 Task: Log work in the project UniTech for the issue 'Implement a new cloud-based project management system for a company with advanced task tracking and collaboration features' spent time as '3w 3d 13h 23m' and remaining time as '1w 2d 5h 50m' and clone the issue. Now add the issue to the epic 'Desktop and Mobile Device Security'.
Action: Mouse moved to (628, 343)
Screenshot: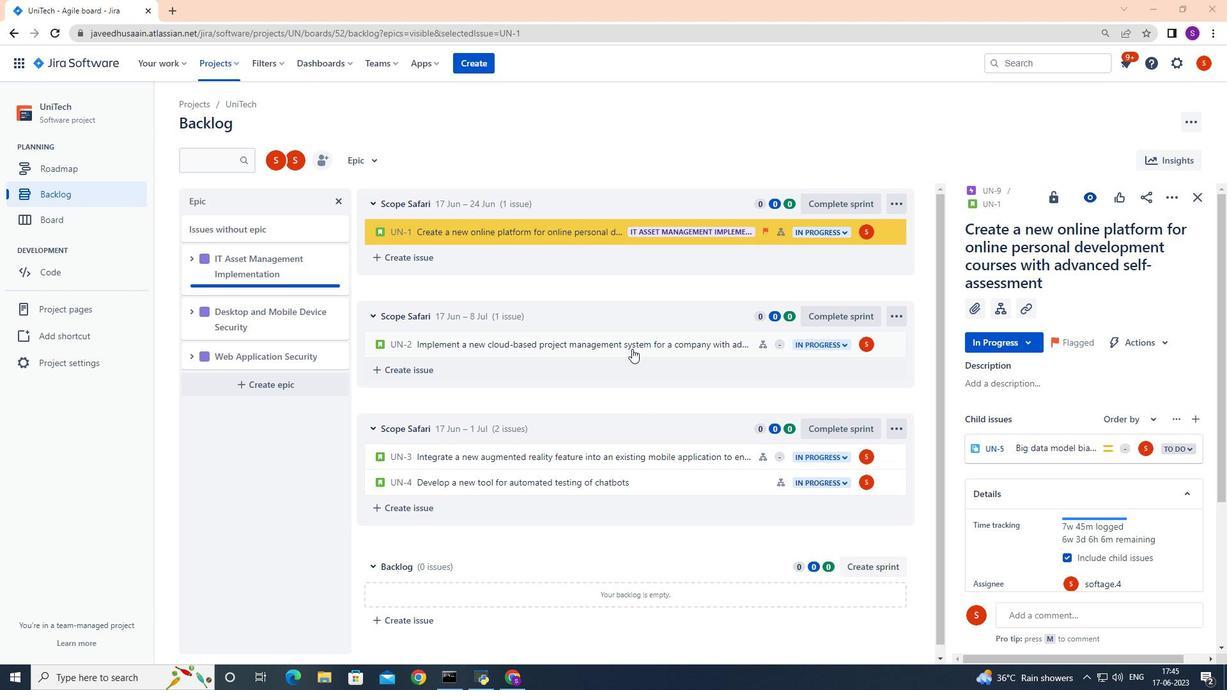
Action: Mouse pressed left at (628, 343)
Screenshot: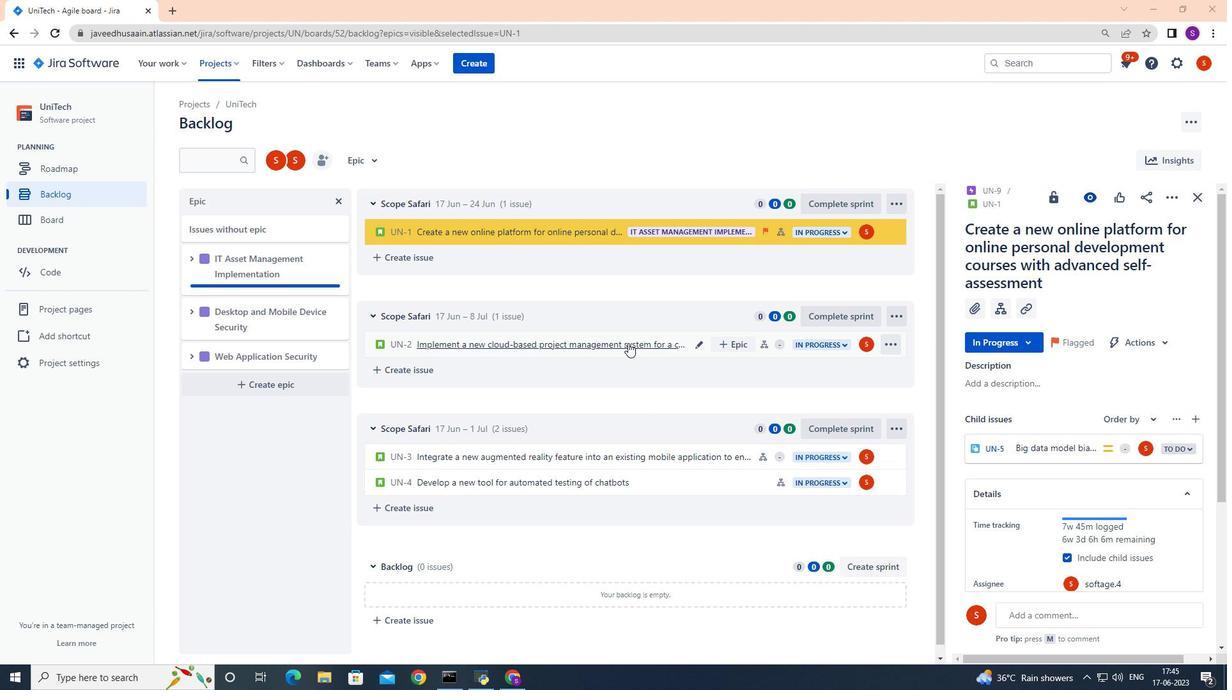 
Action: Mouse moved to (1177, 197)
Screenshot: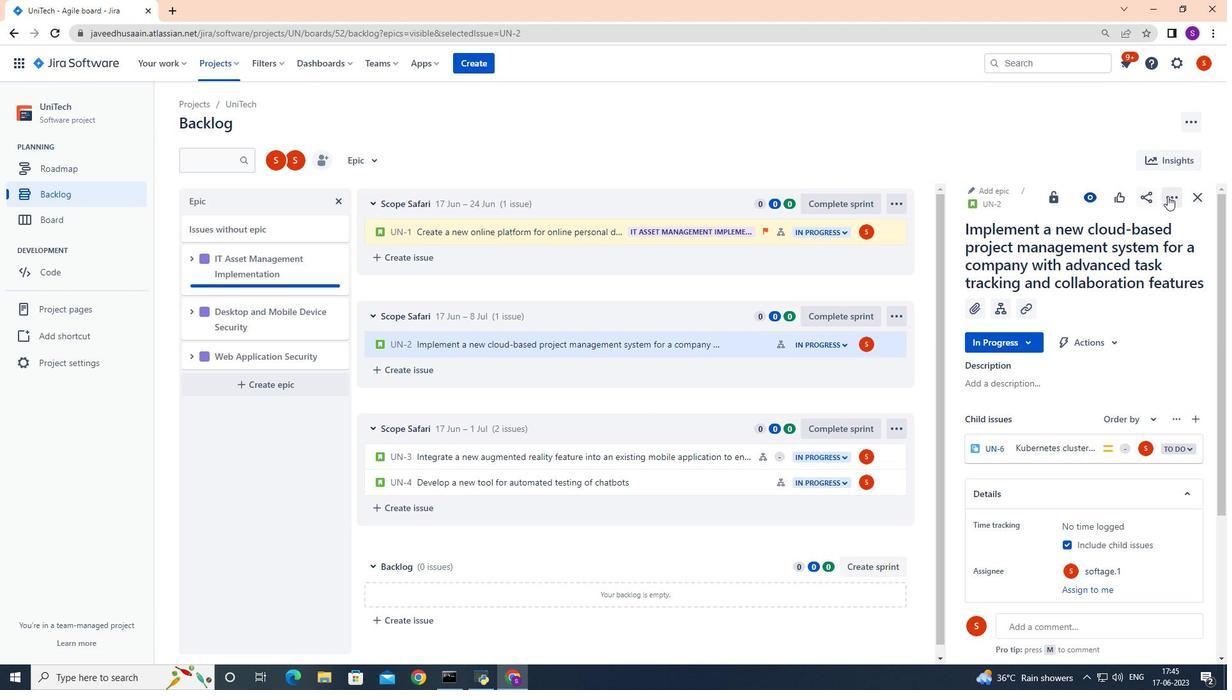 
Action: Mouse pressed left at (1177, 197)
Screenshot: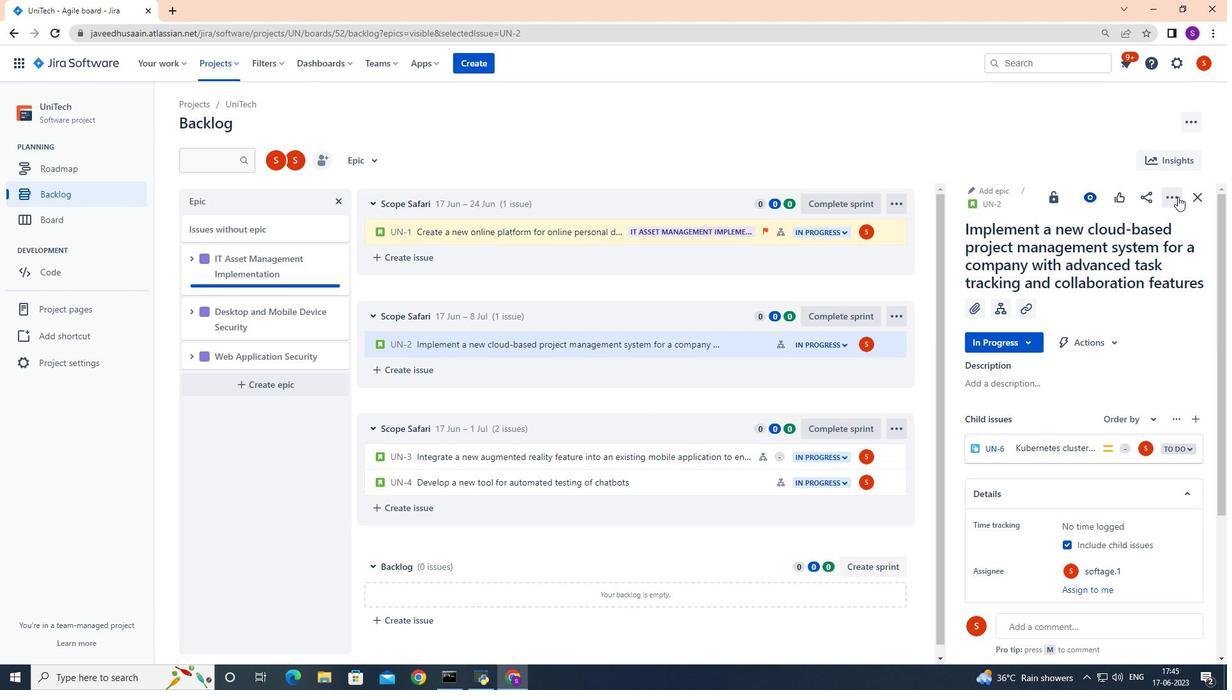 
Action: Mouse moved to (1105, 232)
Screenshot: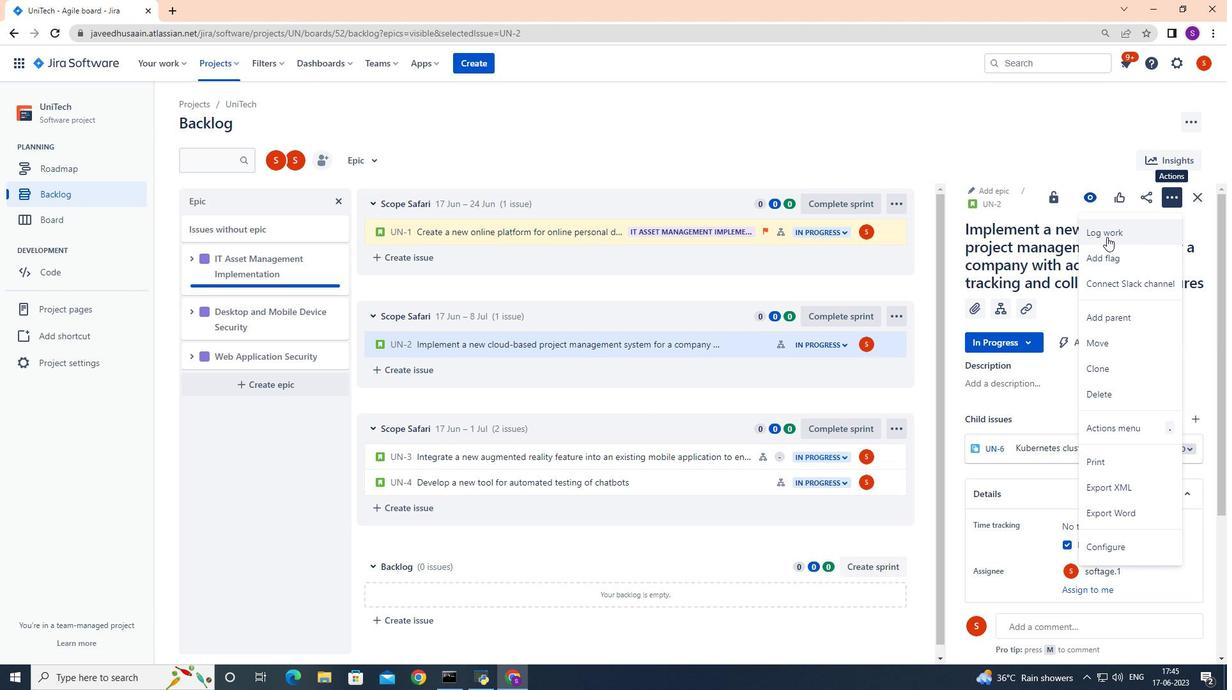 
Action: Mouse pressed left at (1105, 232)
Screenshot: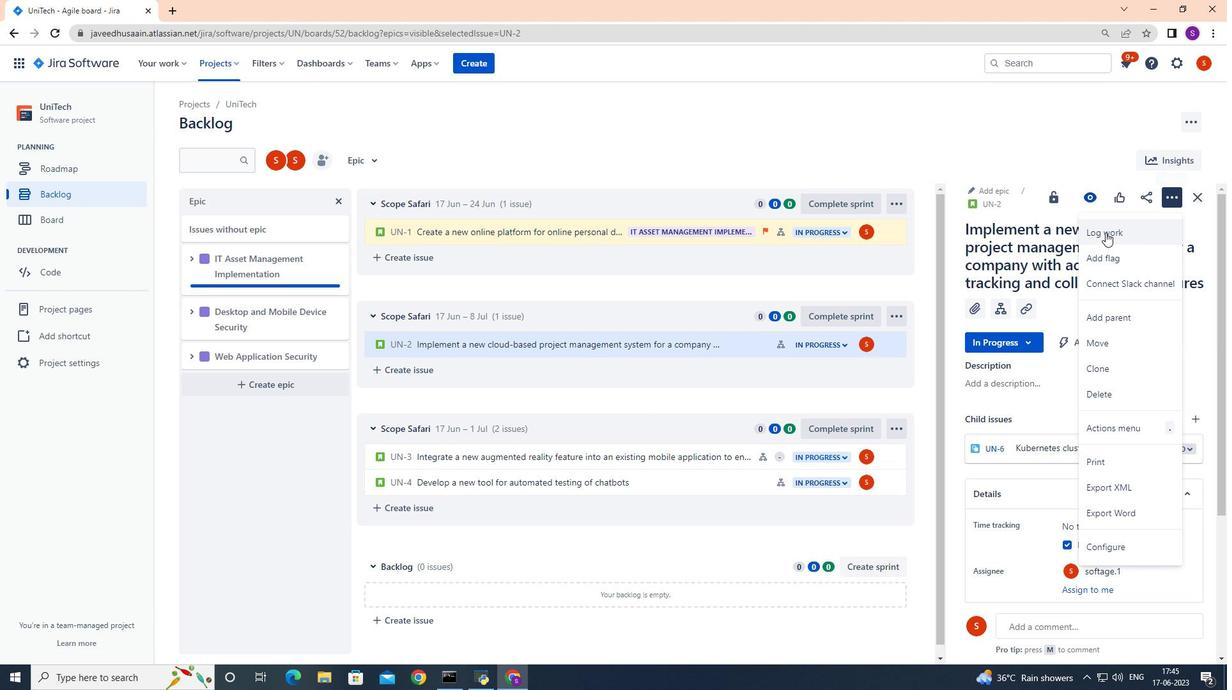 
Action: Mouse moved to (563, 192)
Screenshot: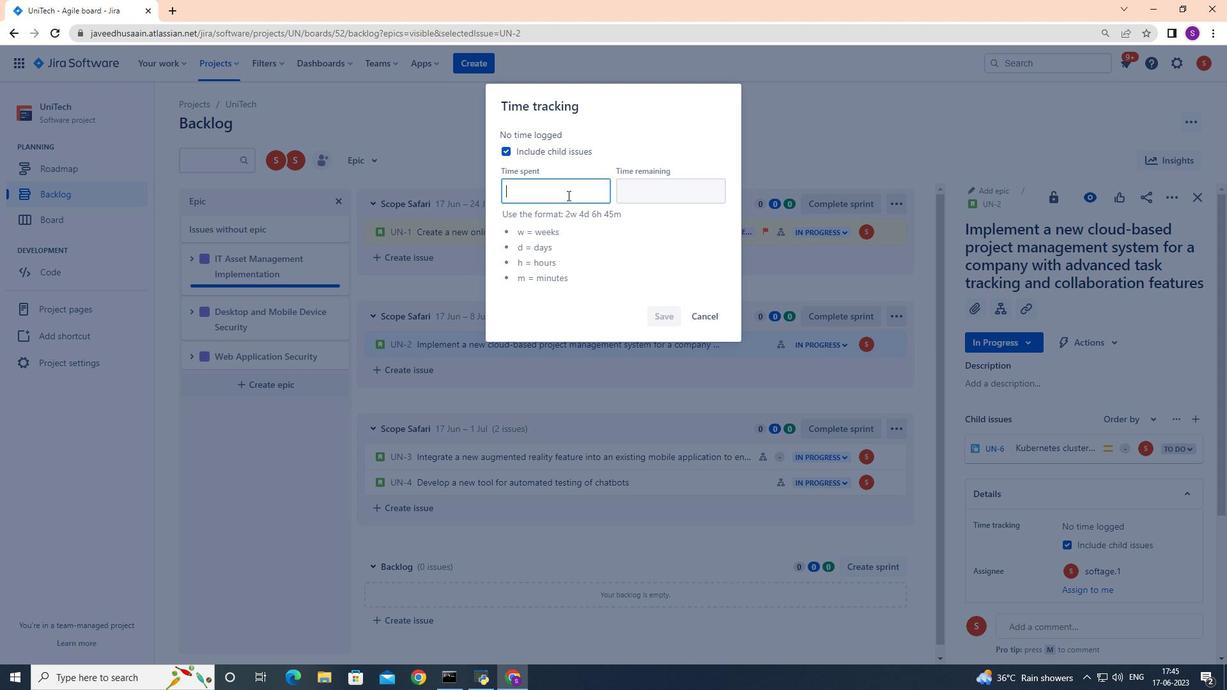 
Action: Mouse pressed left at (563, 192)
Screenshot: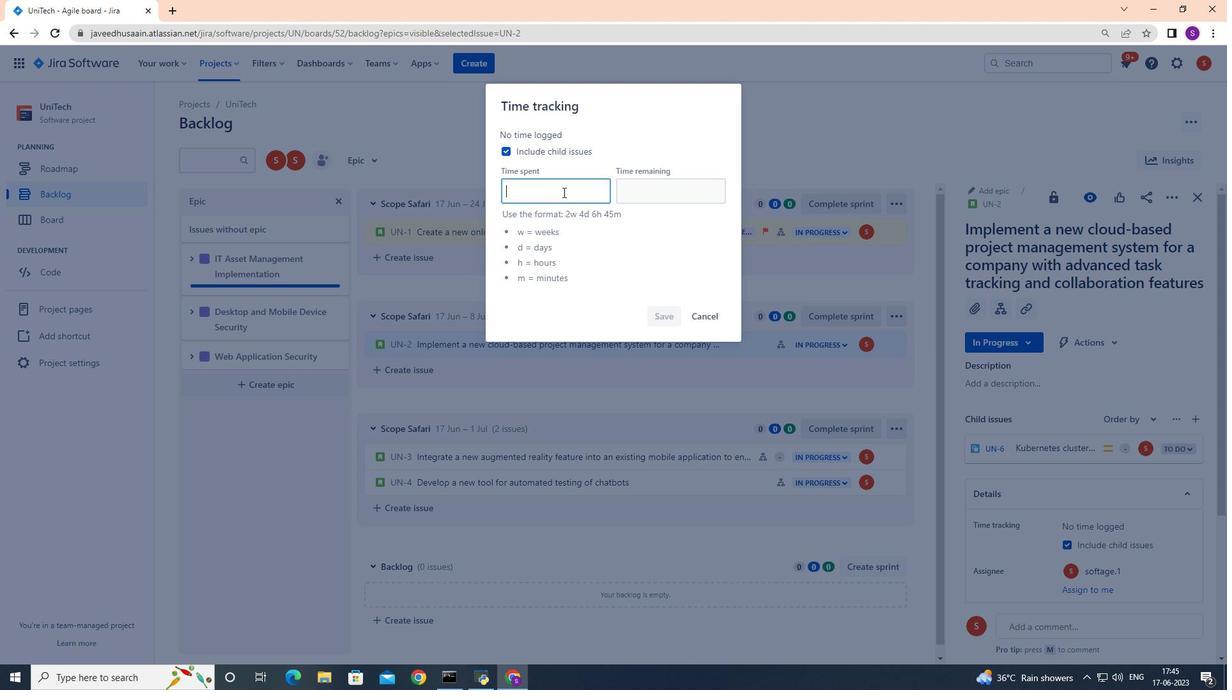 
Action: Mouse moved to (559, 188)
Screenshot: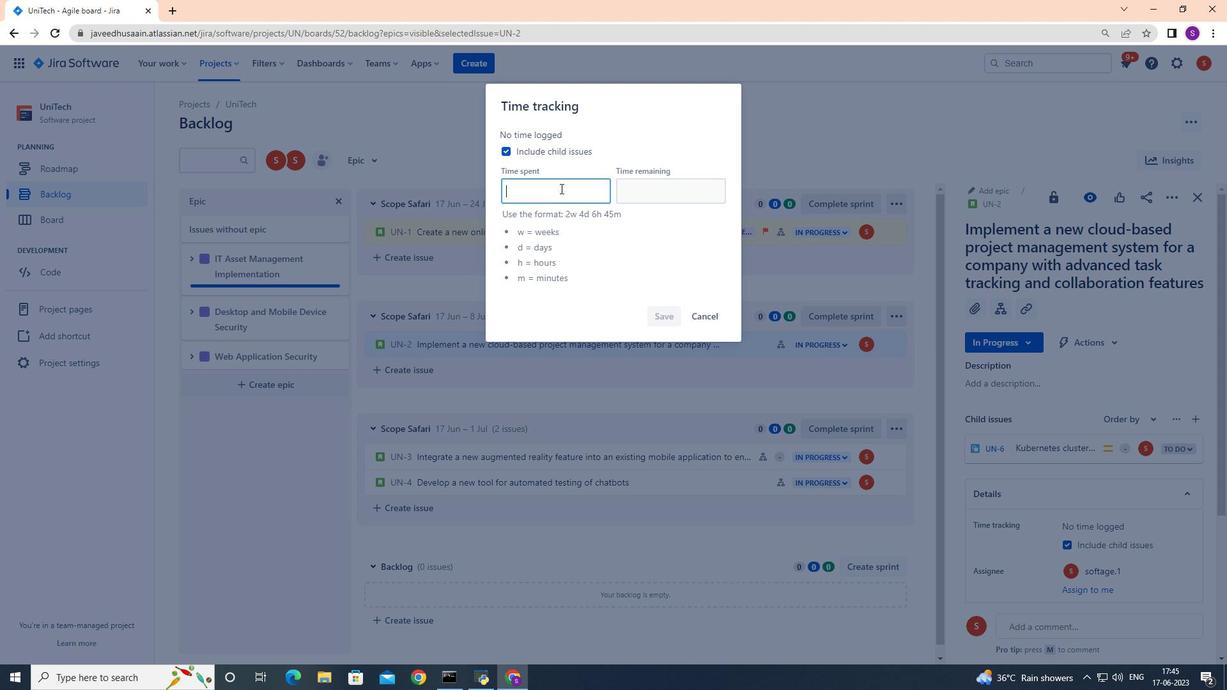 
Action: Key pressed 3w<Key.space>3d<Key.space>13h<Key.space>23m
Screenshot: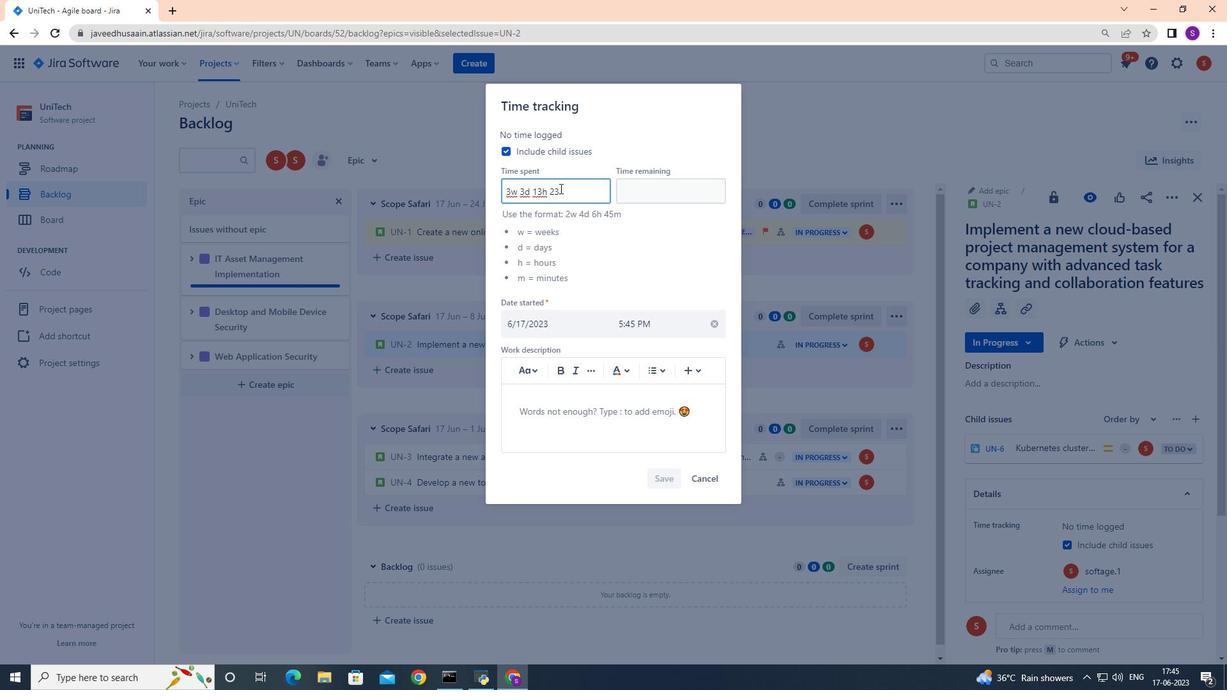 
Action: Mouse moved to (639, 194)
Screenshot: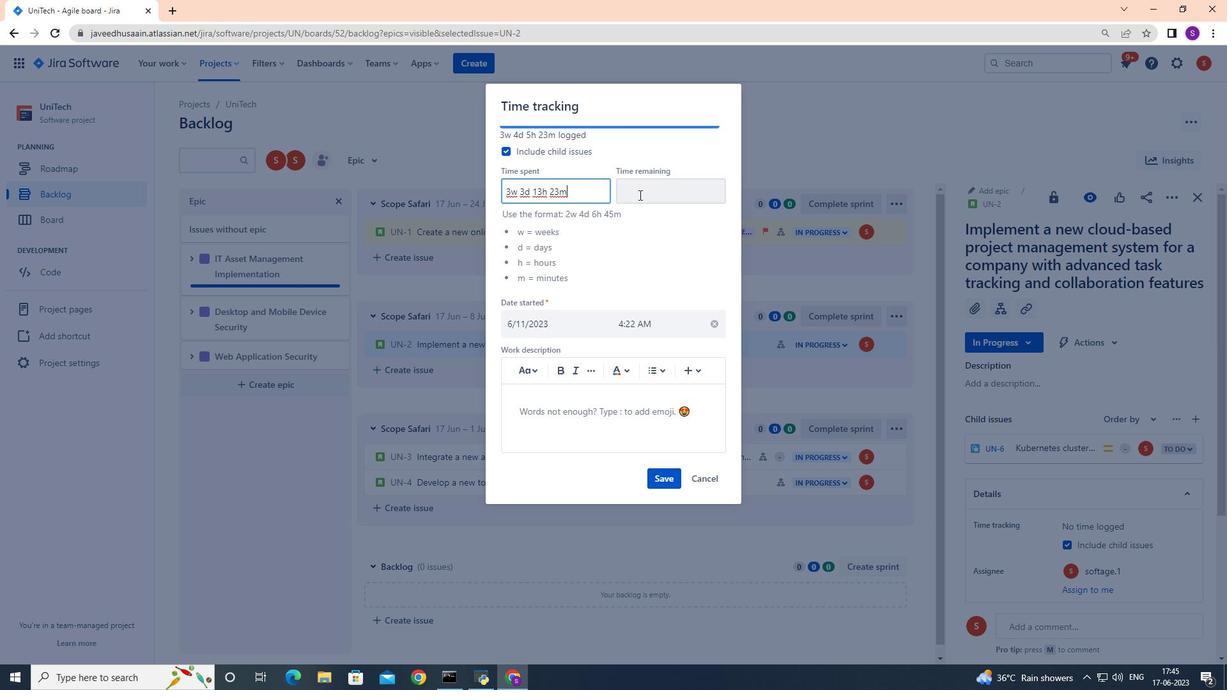 
Action: Mouse pressed left at (639, 194)
Screenshot: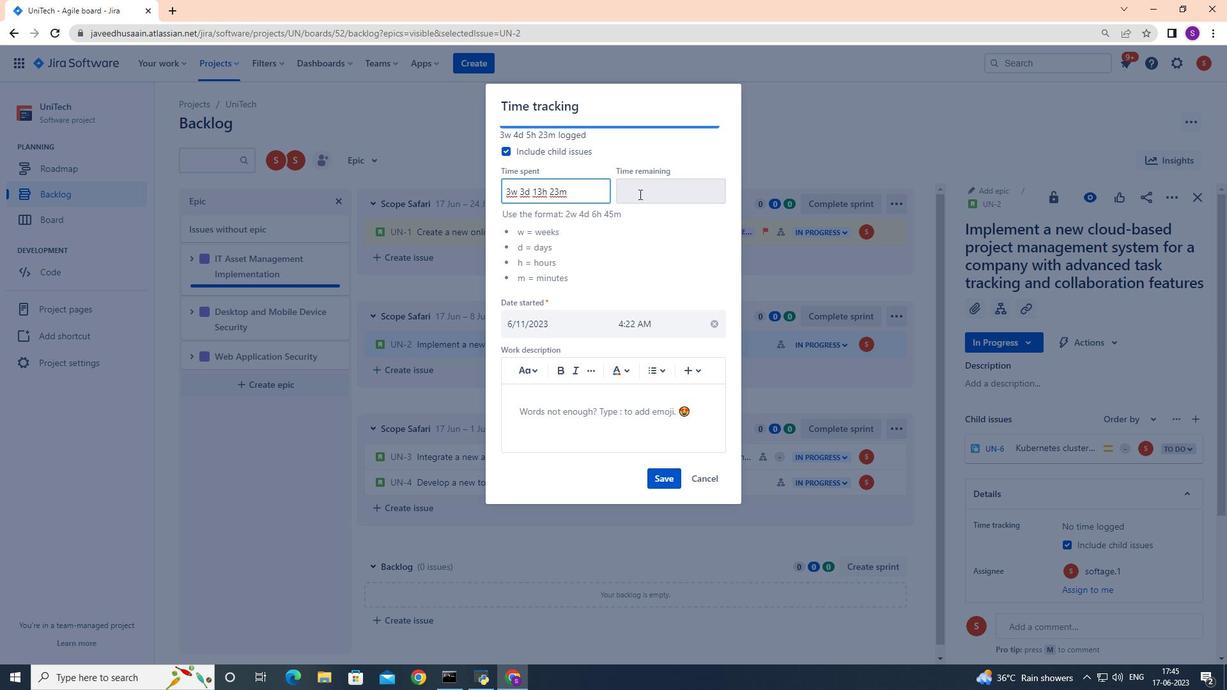 
Action: Key pressed 1w<Key.space>2d<Key.space>5h<Key.space>50m
Screenshot: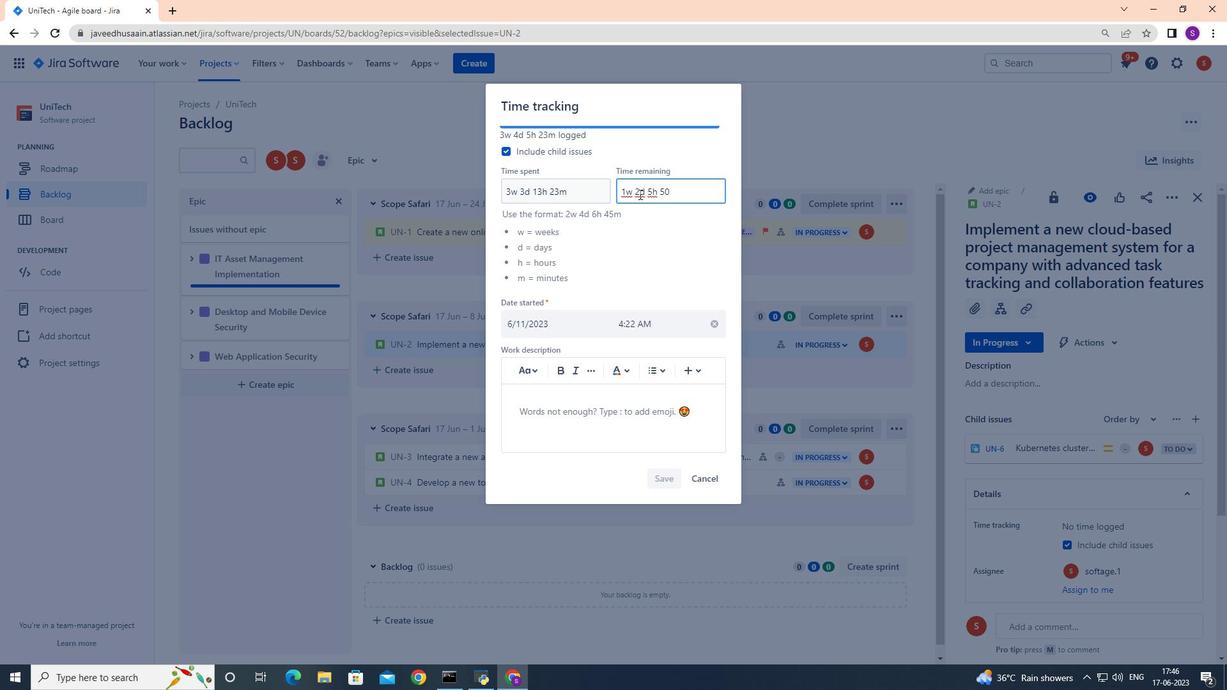 
Action: Mouse moved to (666, 479)
Screenshot: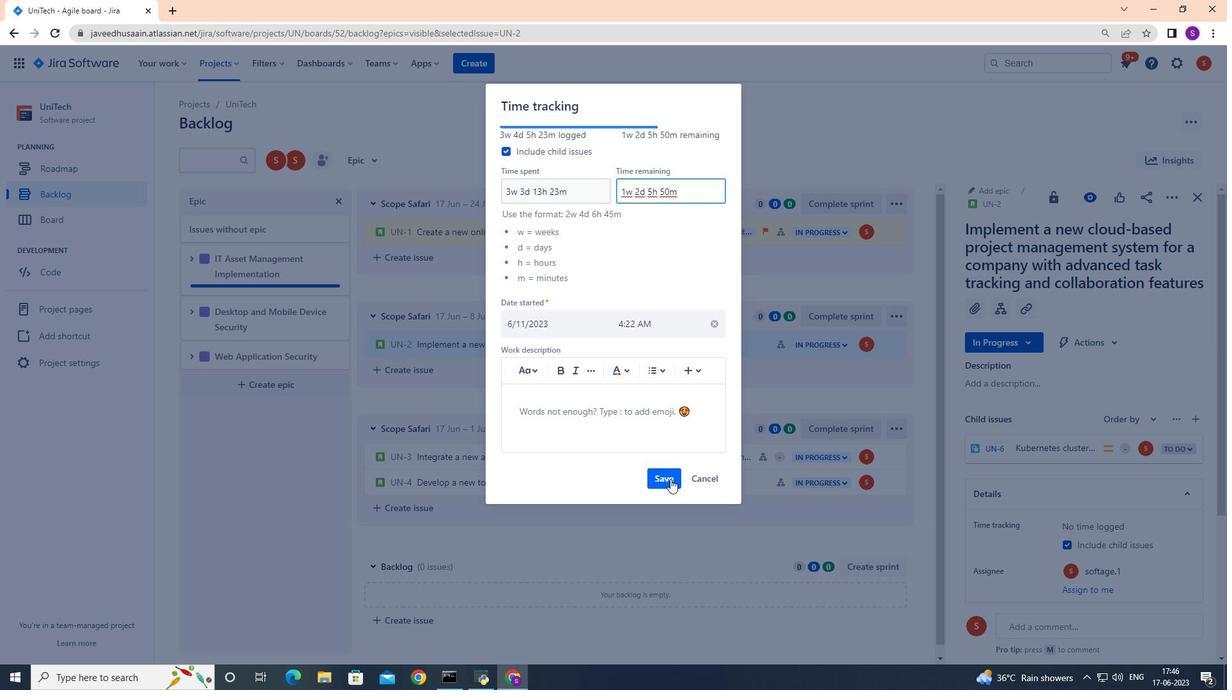 
Action: Mouse pressed left at (666, 479)
Screenshot: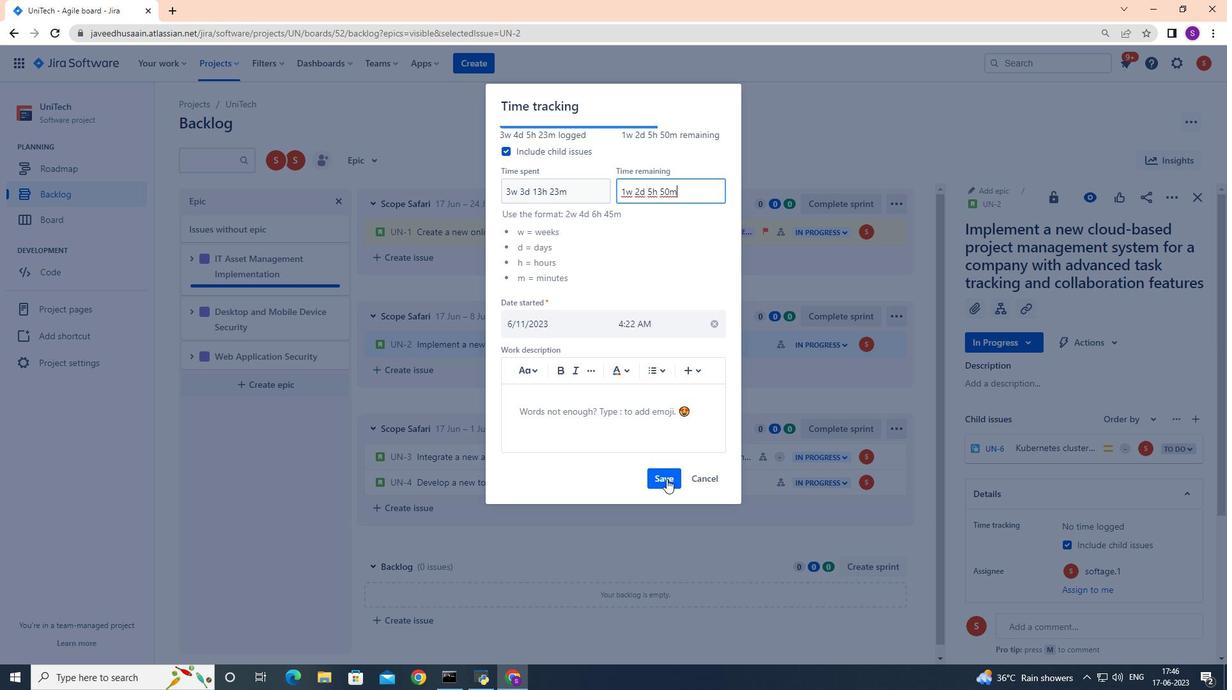 
Action: Mouse moved to (1171, 198)
Screenshot: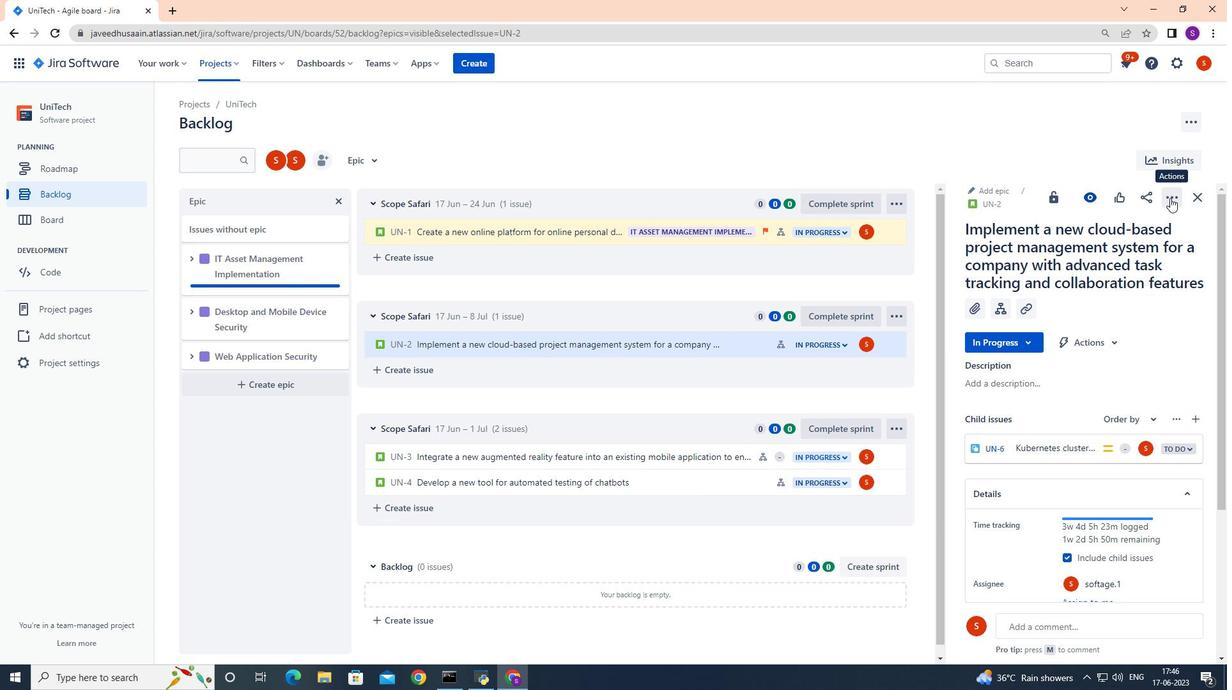
Action: Mouse pressed left at (1171, 198)
Screenshot: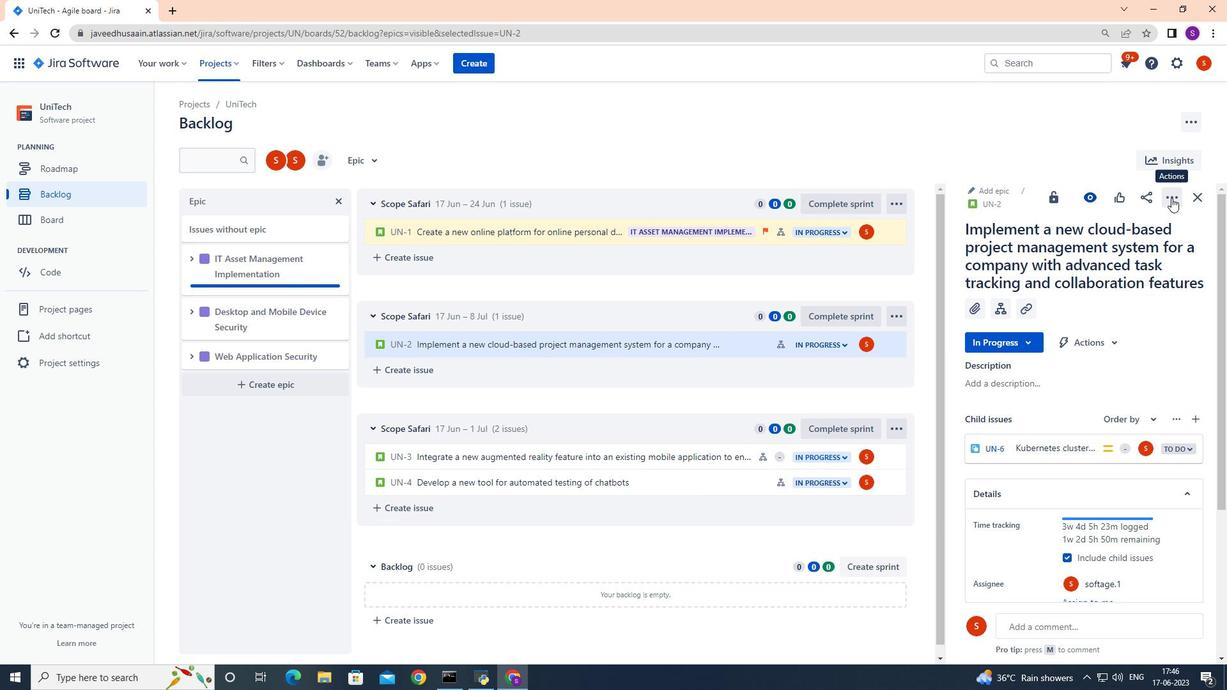 
Action: Mouse moved to (1115, 369)
Screenshot: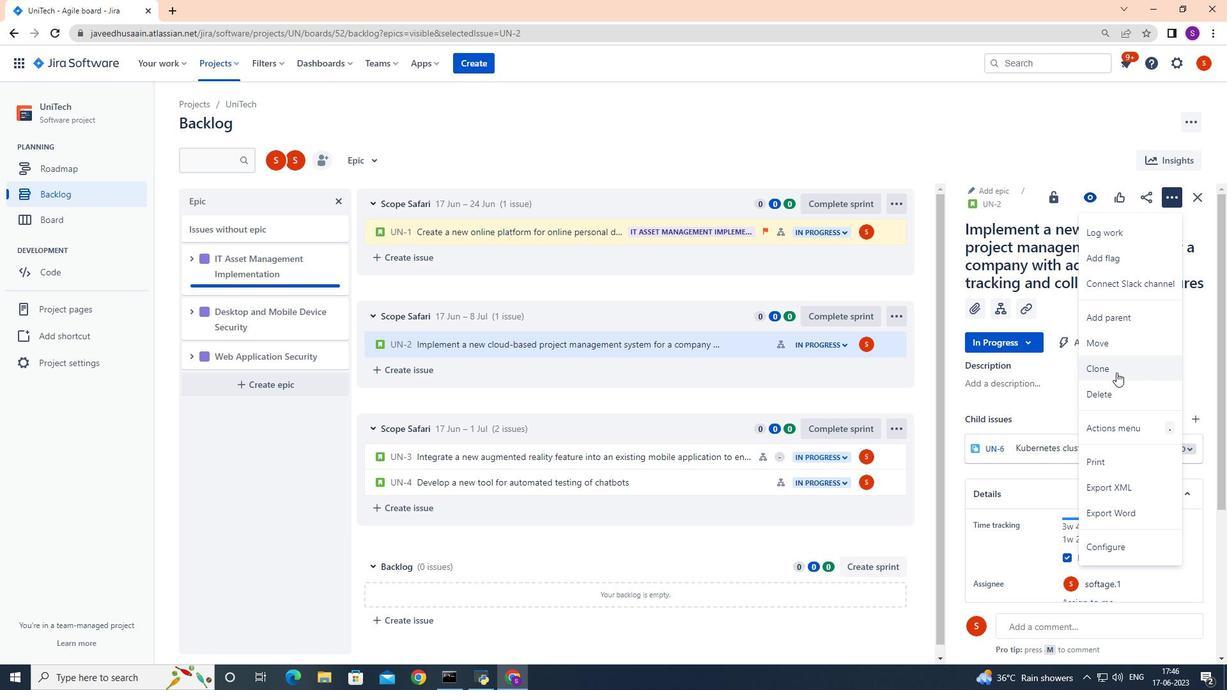 
Action: Mouse pressed left at (1115, 369)
Screenshot: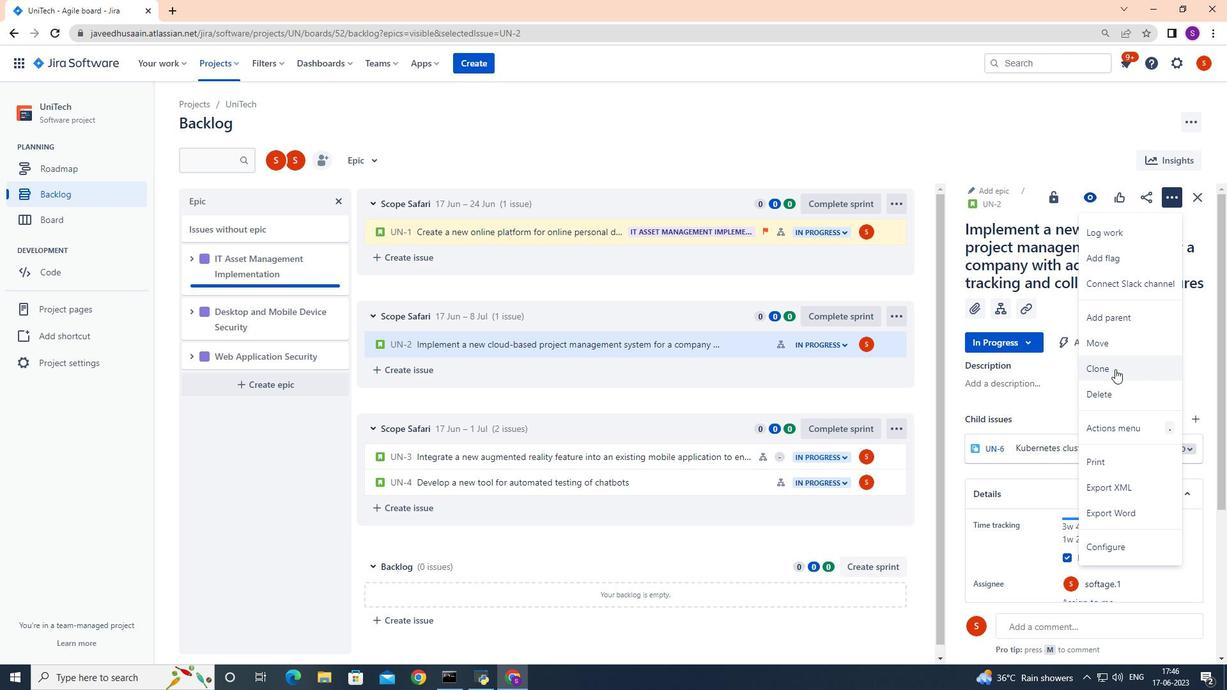 
Action: Mouse moved to (704, 272)
Screenshot: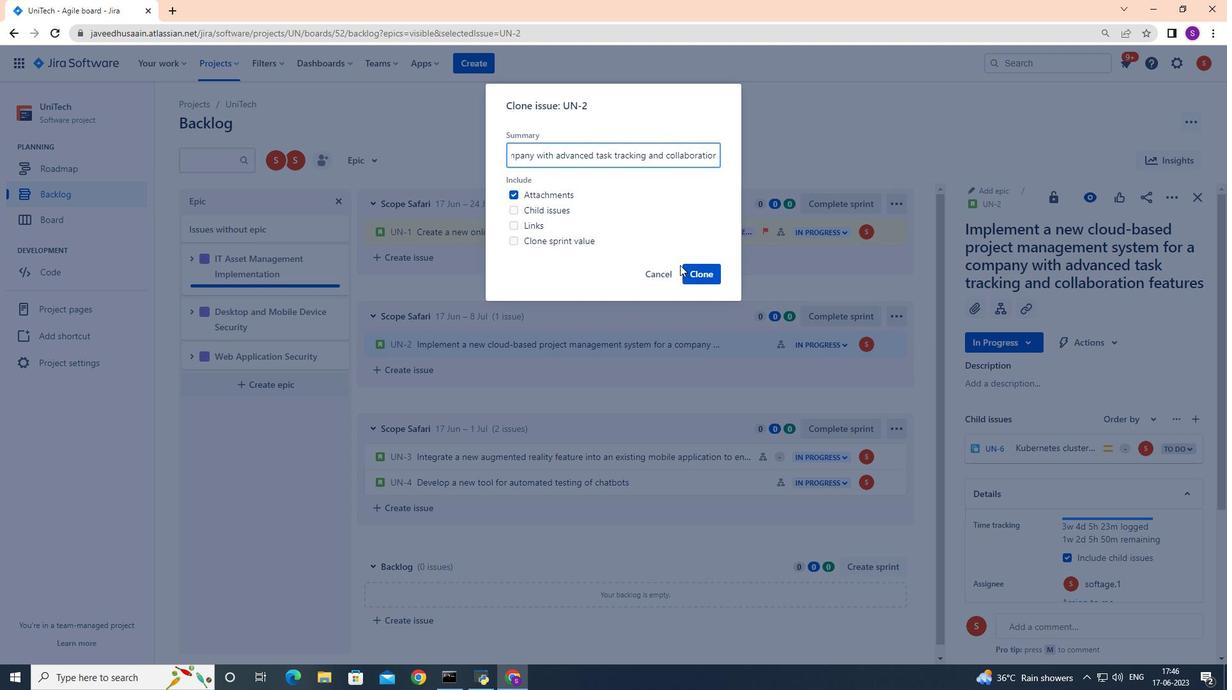 
Action: Mouse pressed left at (704, 272)
Screenshot: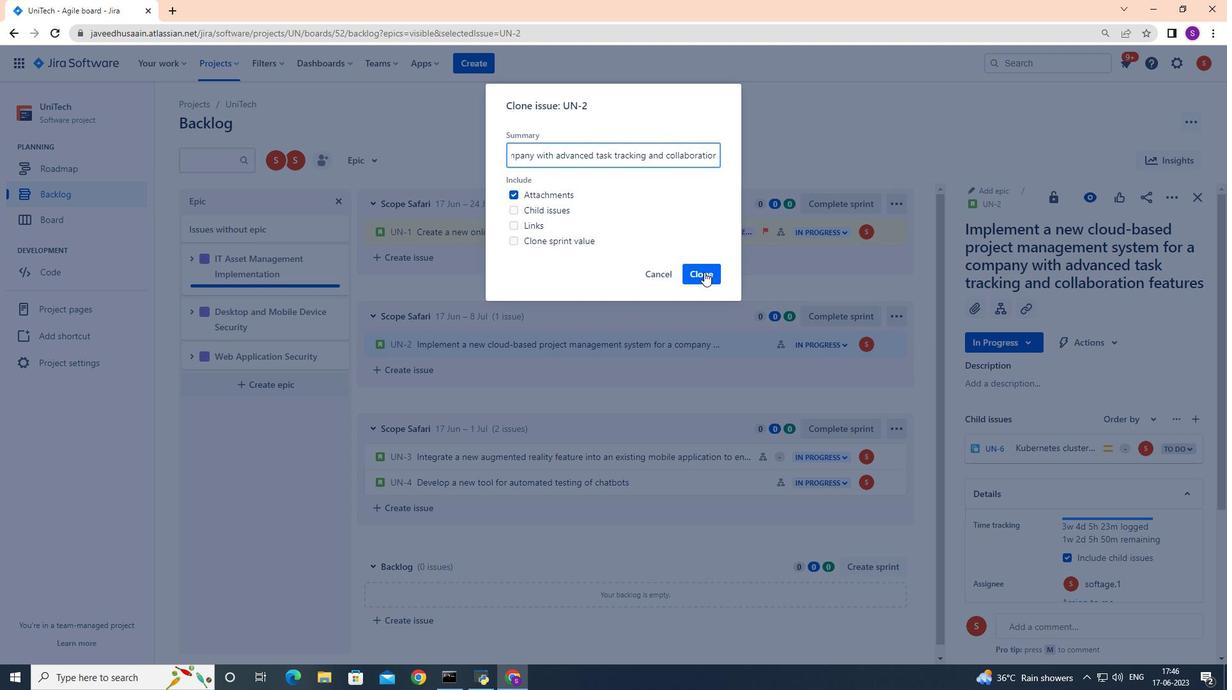 
Action: Mouse moved to (727, 344)
Screenshot: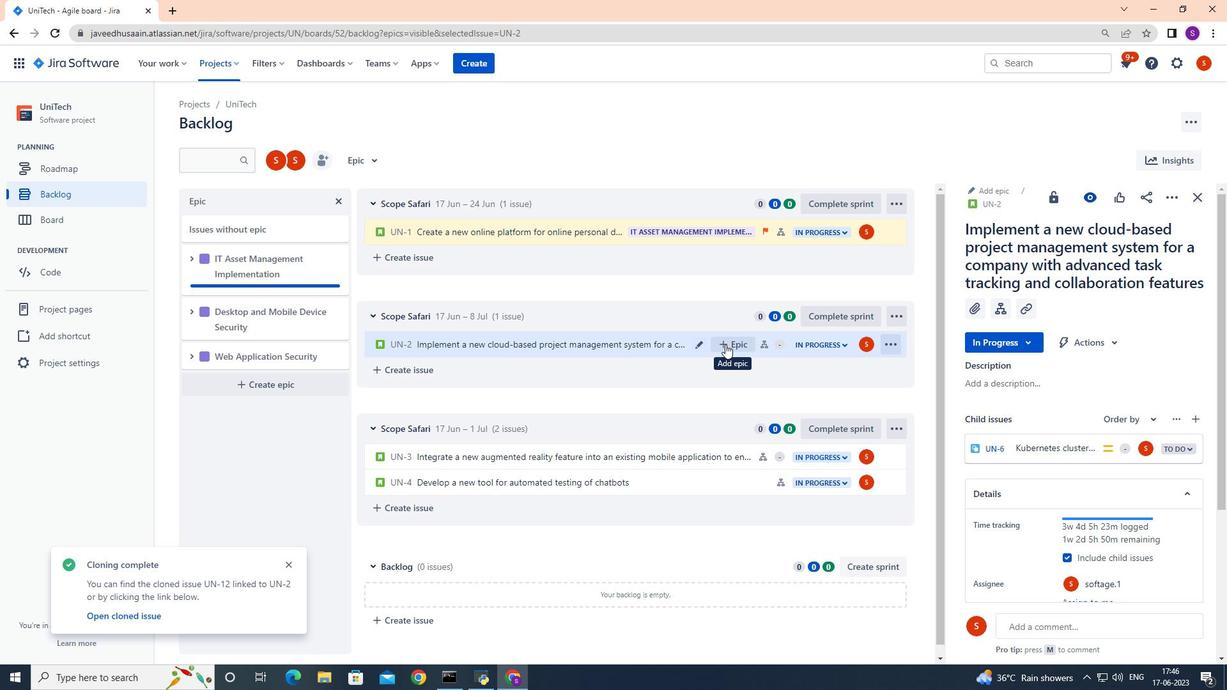 
Action: Mouse pressed left at (727, 344)
Screenshot: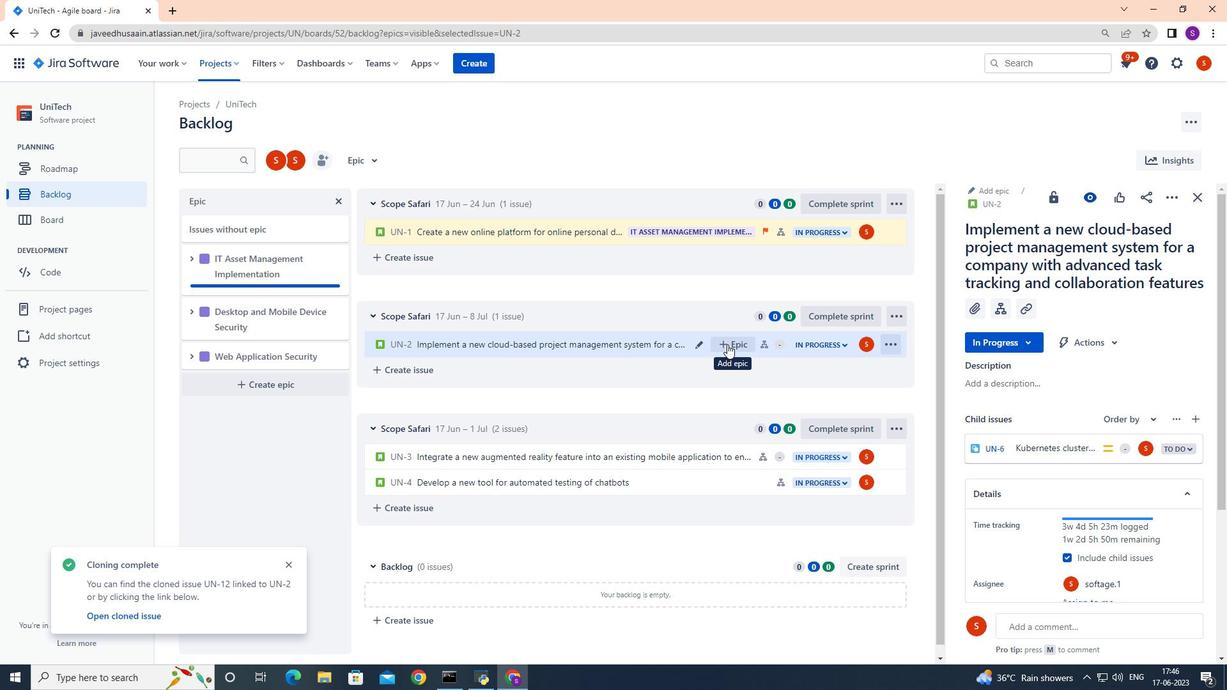 
Action: Mouse moved to (786, 433)
Screenshot: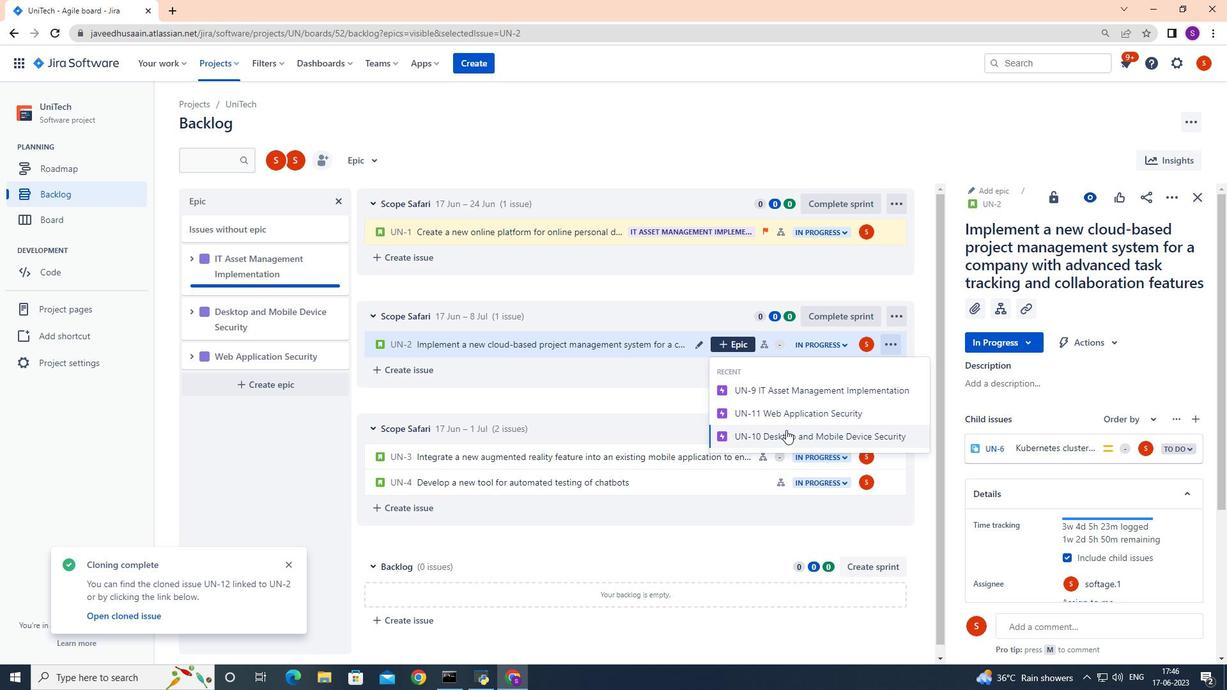 
Action: Mouse pressed left at (786, 433)
Screenshot: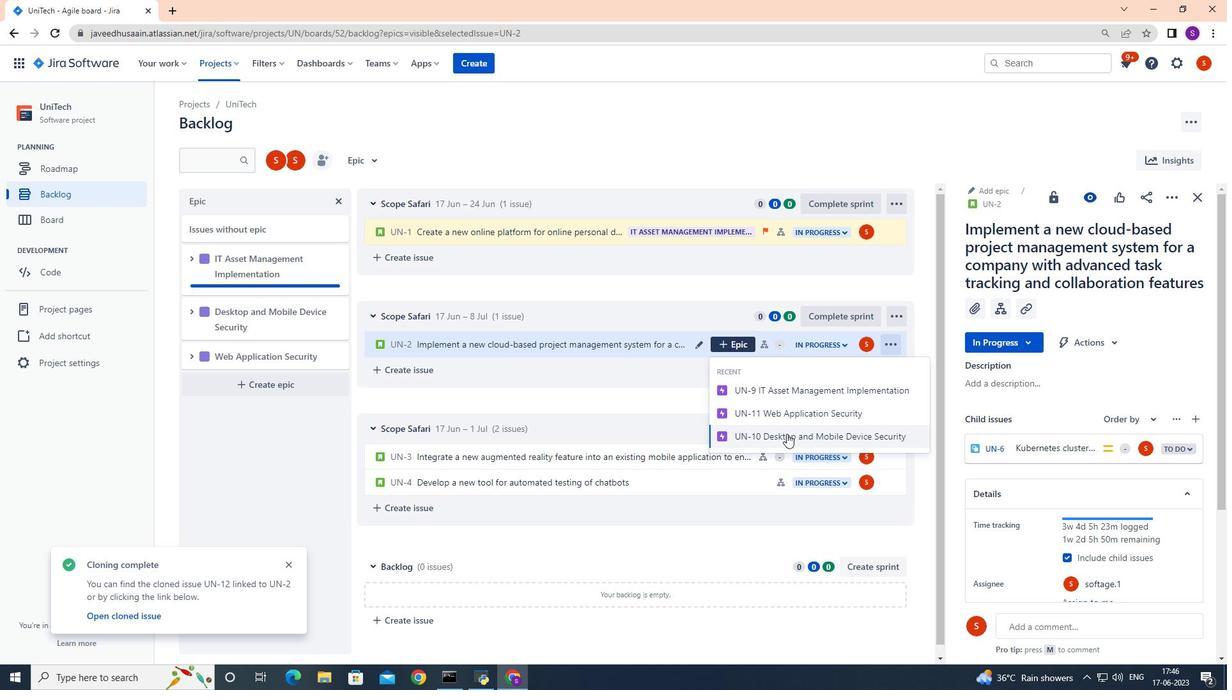 
Action: Mouse moved to (704, 353)
Screenshot: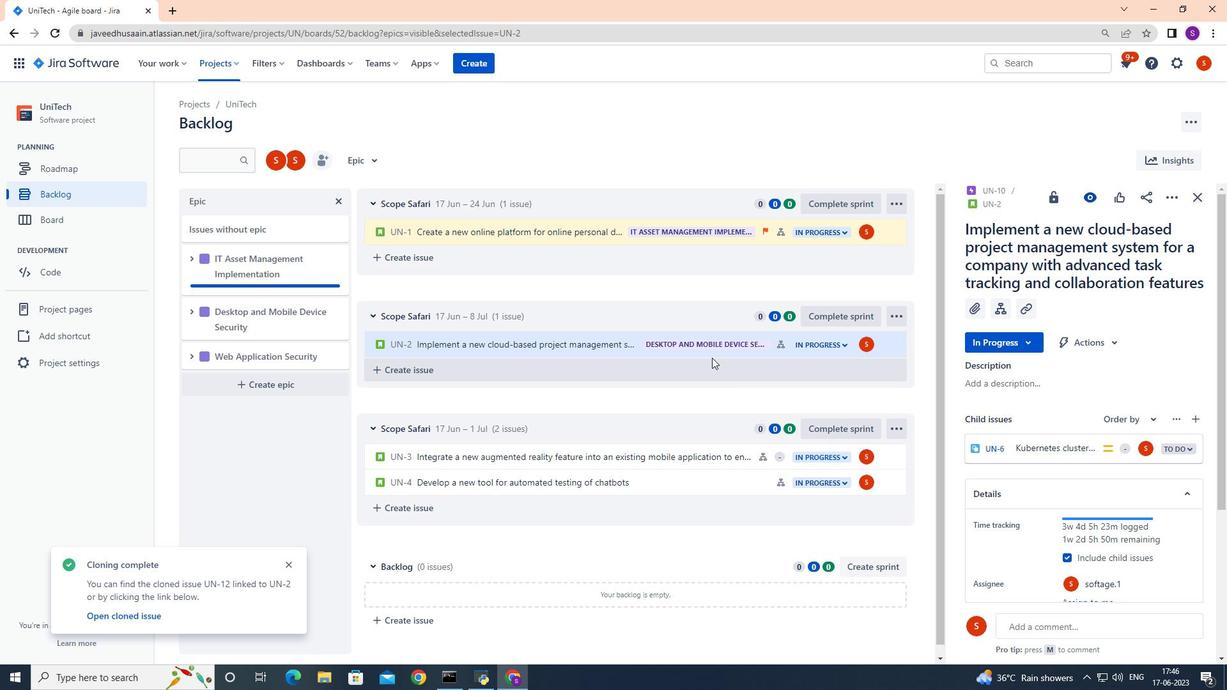 
